 Task: Create in the project VantageTech in Backlog an issue 'Upgrade the scalability of a web application to handle a growing number of users and transactions', assign it to team member softage.2@softage.net and change the status to IN PROGRESS.
Action: Mouse moved to (208, 56)
Screenshot: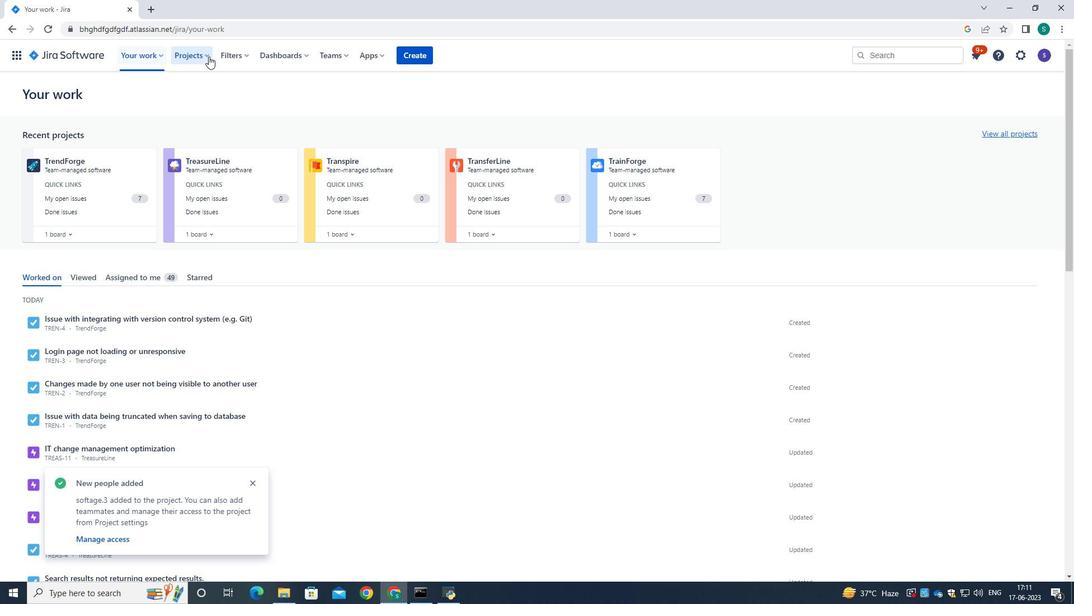 
Action: Mouse pressed left at (208, 56)
Screenshot: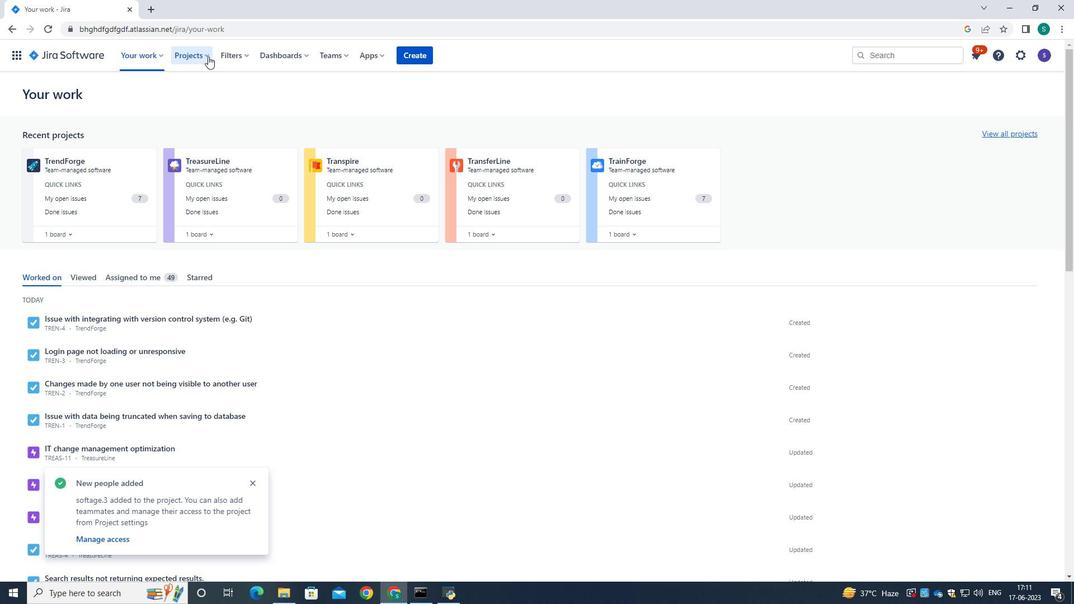 
Action: Mouse moved to (202, 98)
Screenshot: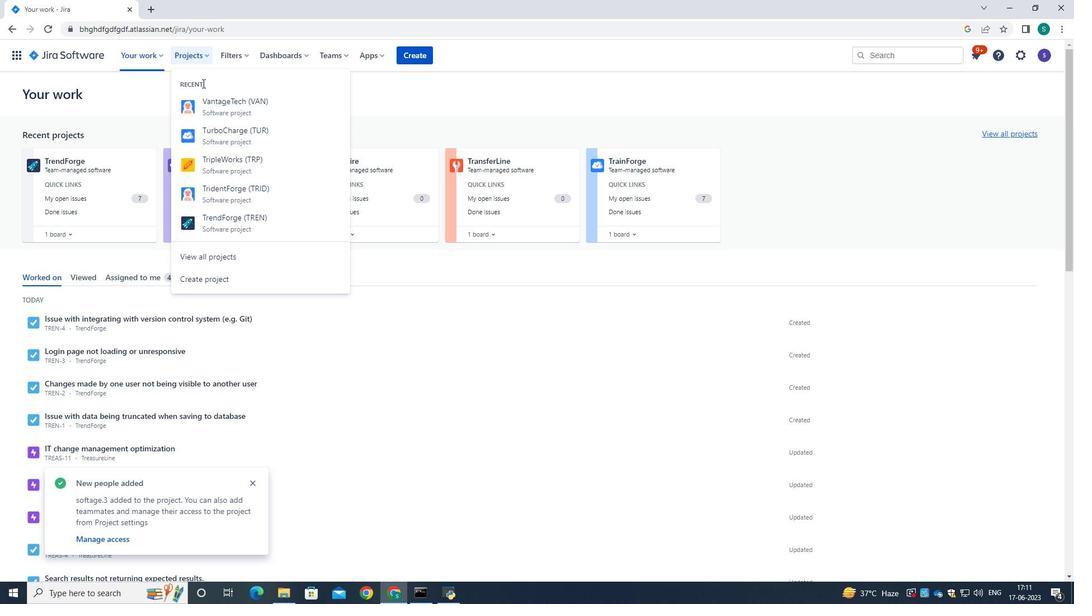 
Action: Mouse pressed left at (202, 98)
Screenshot: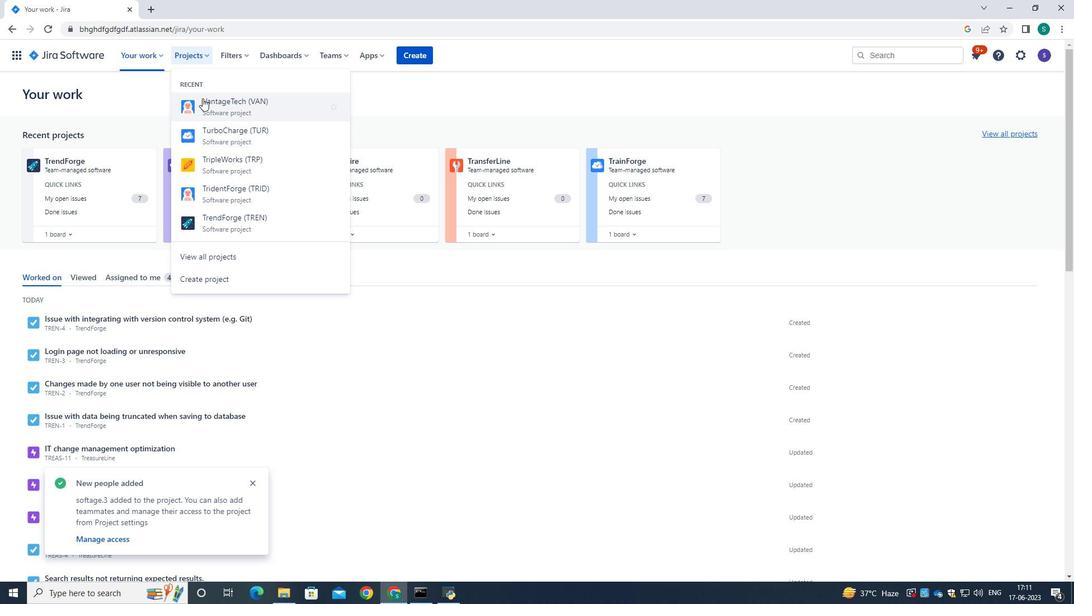 
Action: Mouse moved to (59, 173)
Screenshot: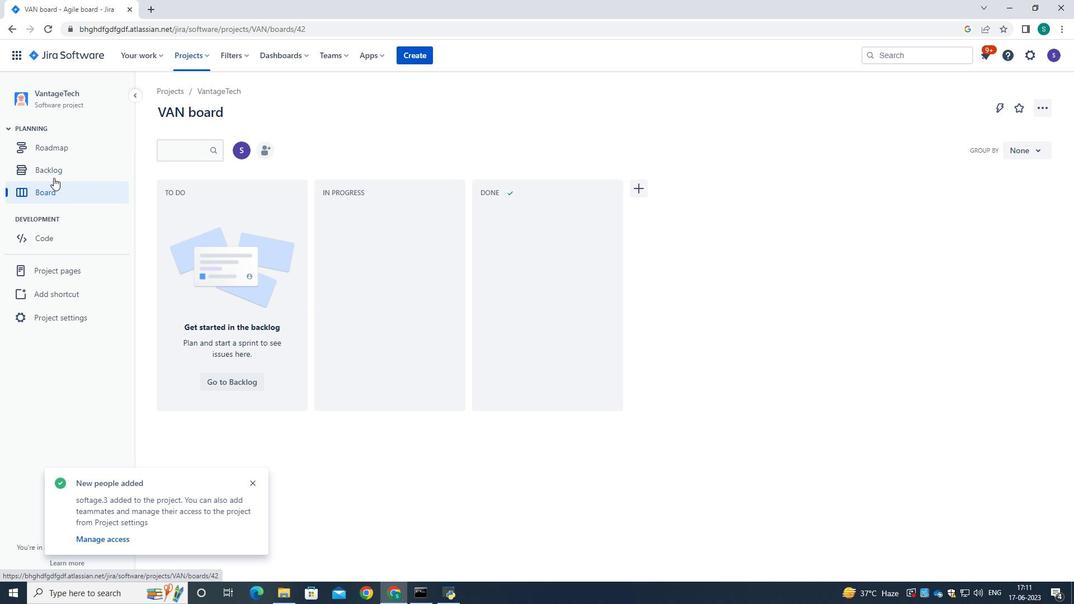 
Action: Mouse pressed left at (59, 173)
Screenshot: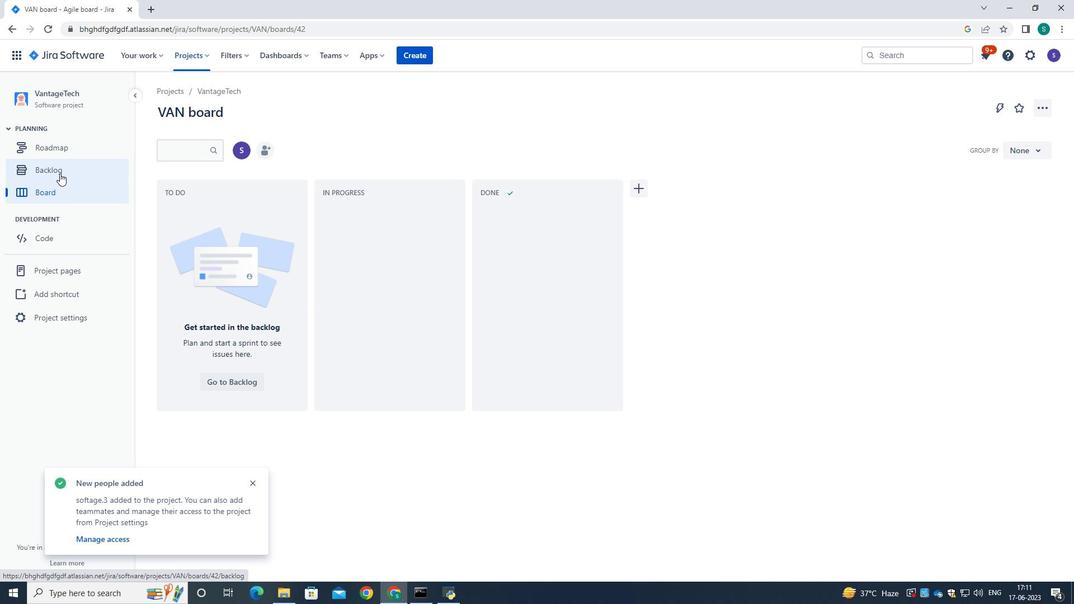 
Action: Mouse moved to (347, 248)
Screenshot: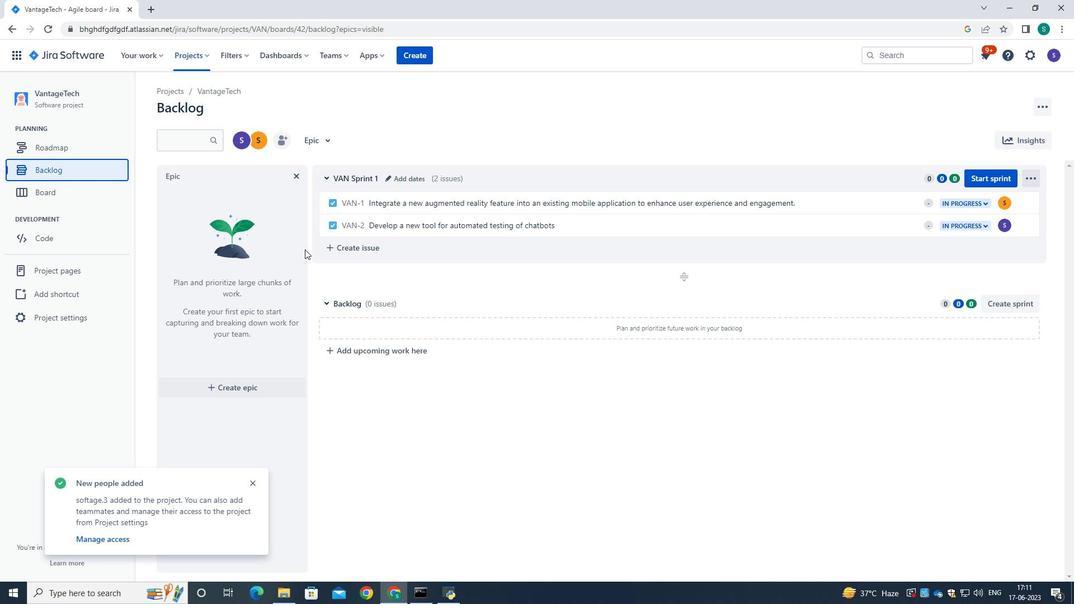 
Action: Mouse pressed left at (347, 248)
Screenshot: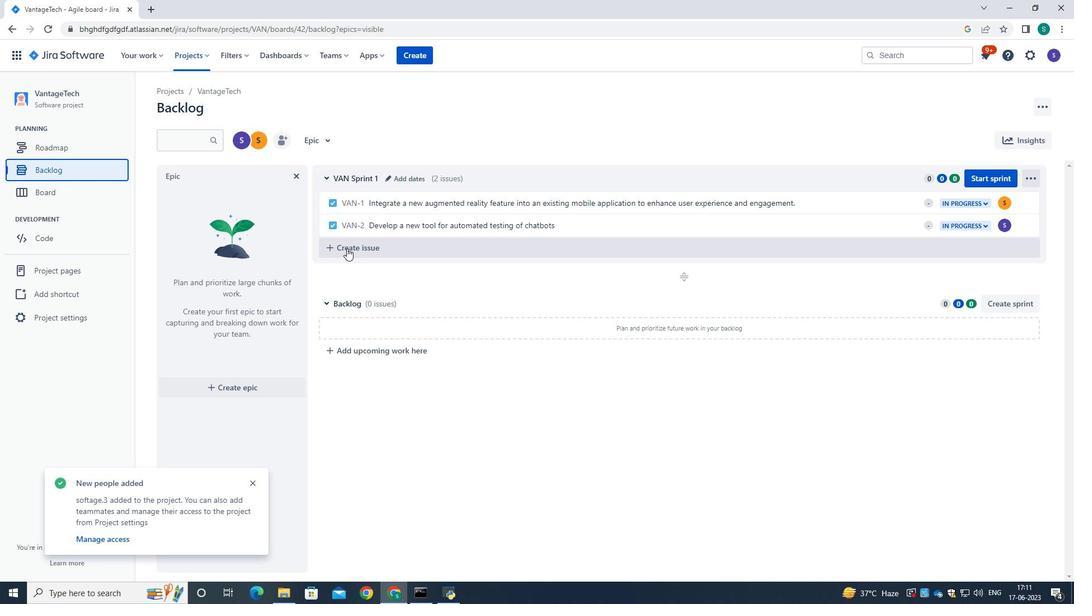 
Action: Mouse moved to (399, 246)
Screenshot: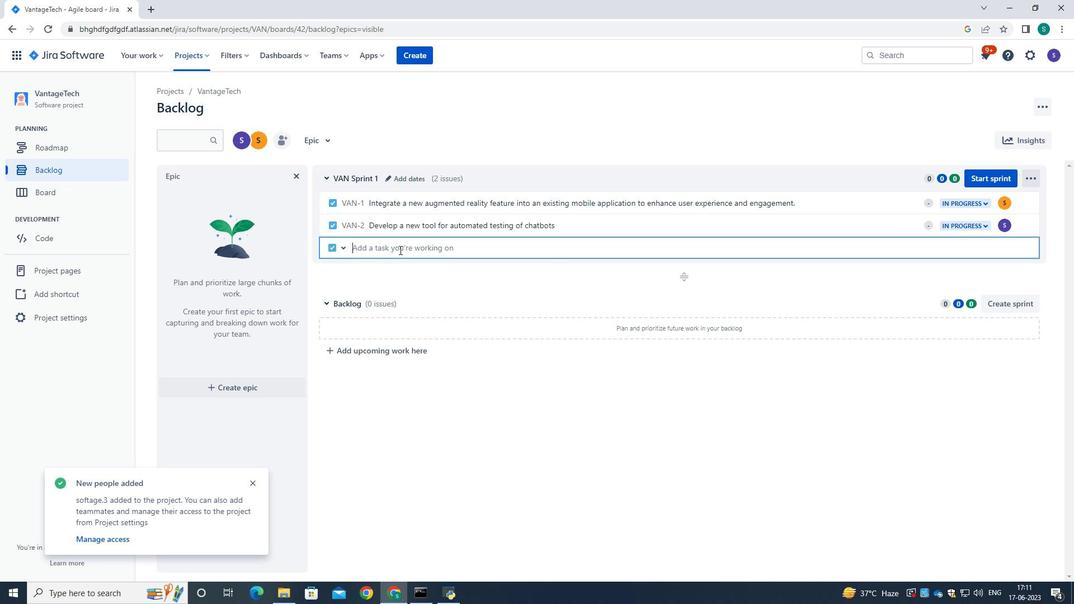 
Action: Mouse pressed left at (399, 246)
Screenshot: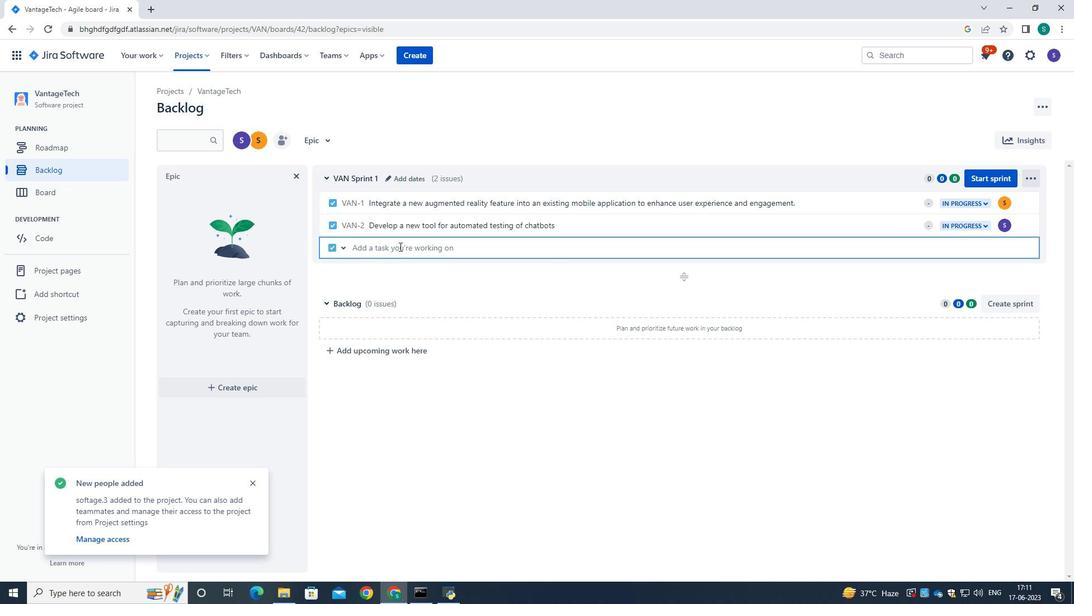 
Action: Key pressed <Key.caps_lock>U<Key.caps_lock>pgara<Key.backspace><Key.backspace><Key.backspace>rade<Key.space>the<Key.space>scalability<Key.space>of<Key.space>a<Key.space>web<Key.space>application<Key.space>to<Key.space>handle<Key.space>a<Key.space>growing<Key.space>number<Key.space>of<Key.space>users<Key.space>and<Key.space>transactions.<Key.enter>
Screenshot: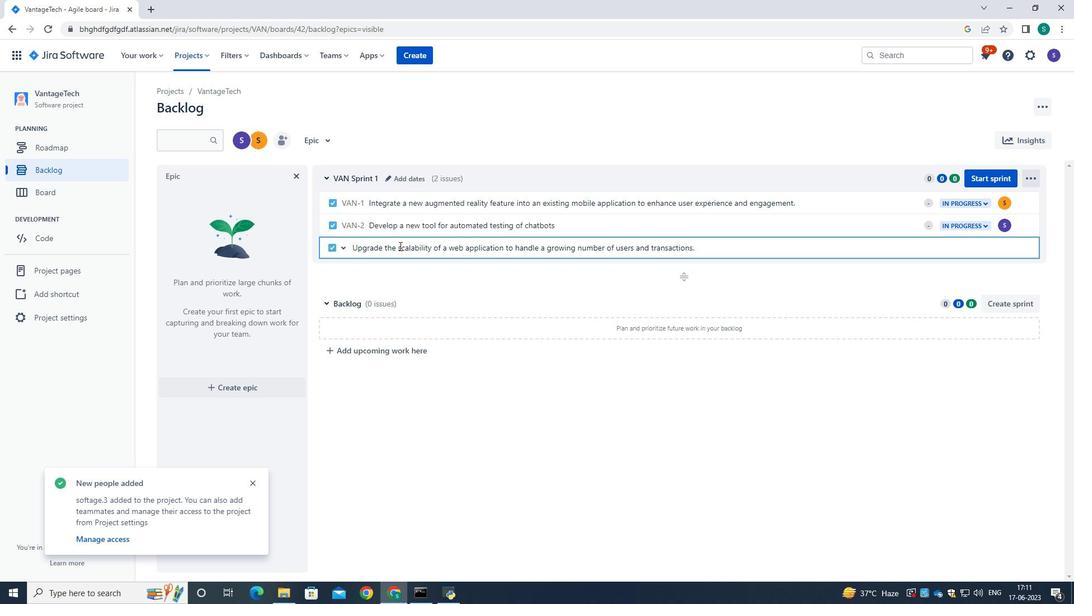 
Action: Mouse moved to (1010, 250)
Screenshot: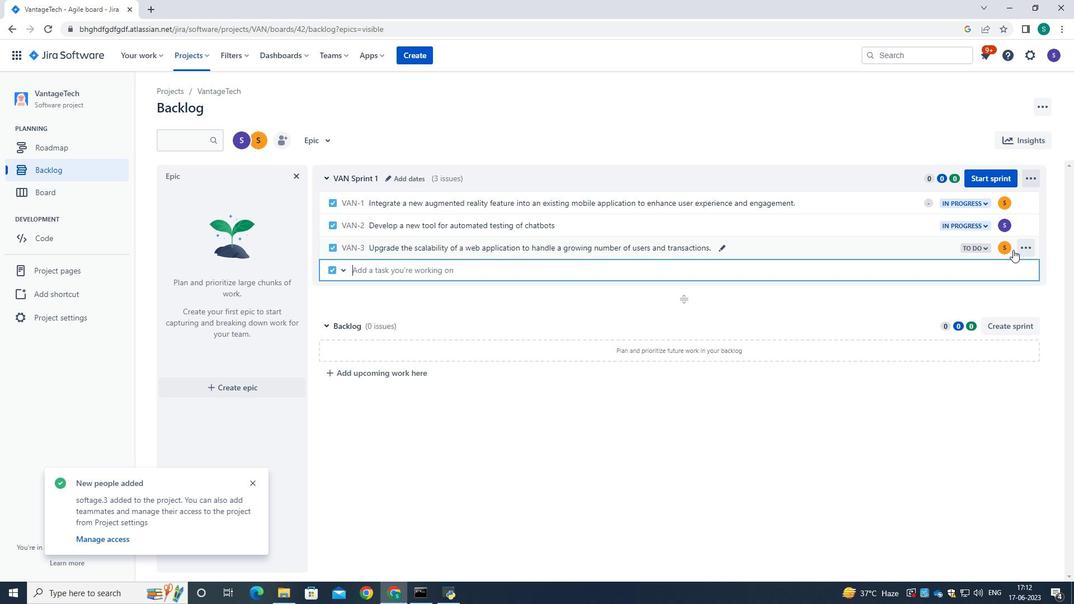 
Action: Mouse pressed left at (1010, 250)
Screenshot: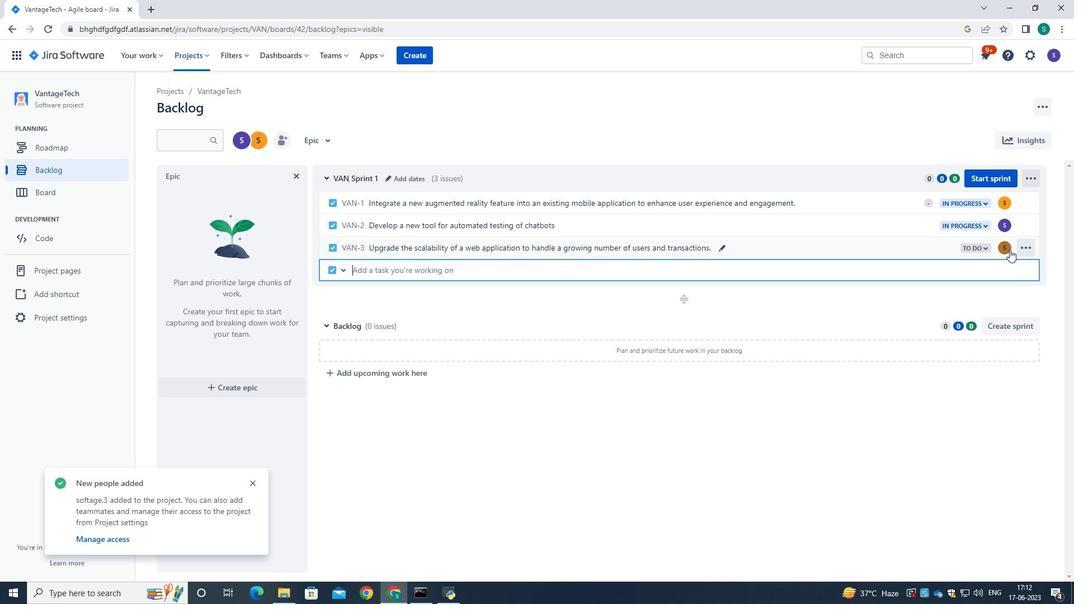 
Action: Mouse moved to (882, 252)
Screenshot: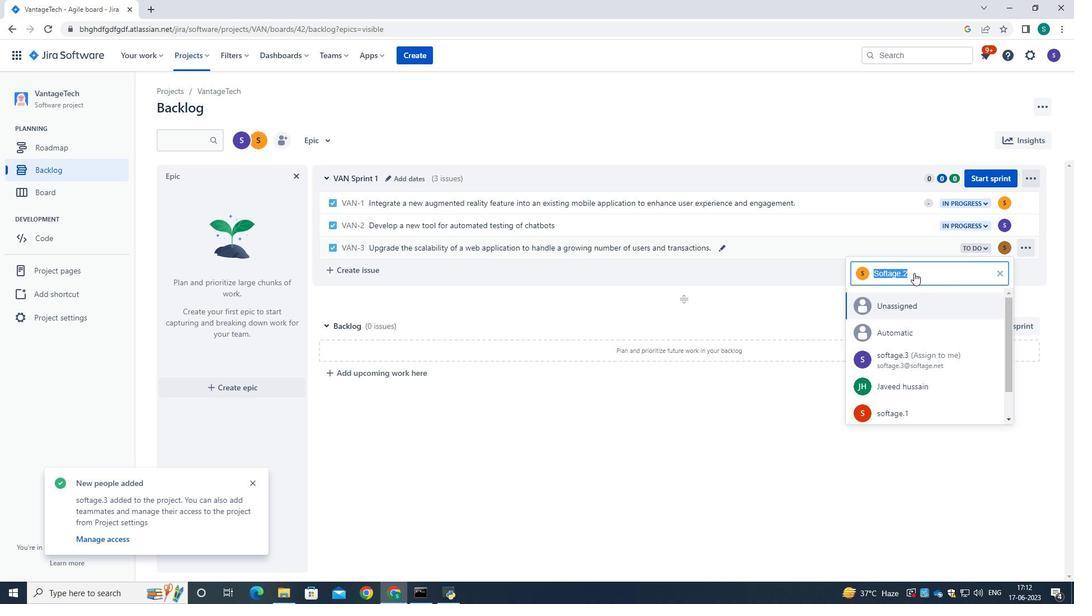 
Action: Key pressed <Key.backspace>softage.2<Key.shift>@softage.net
Screenshot: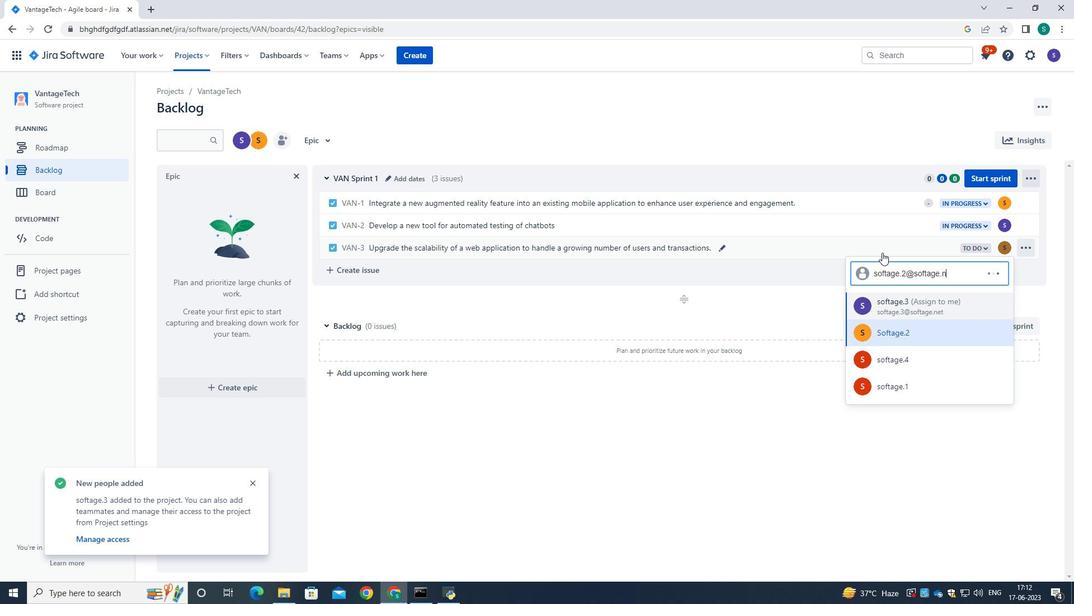 
Action: Mouse moved to (900, 308)
Screenshot: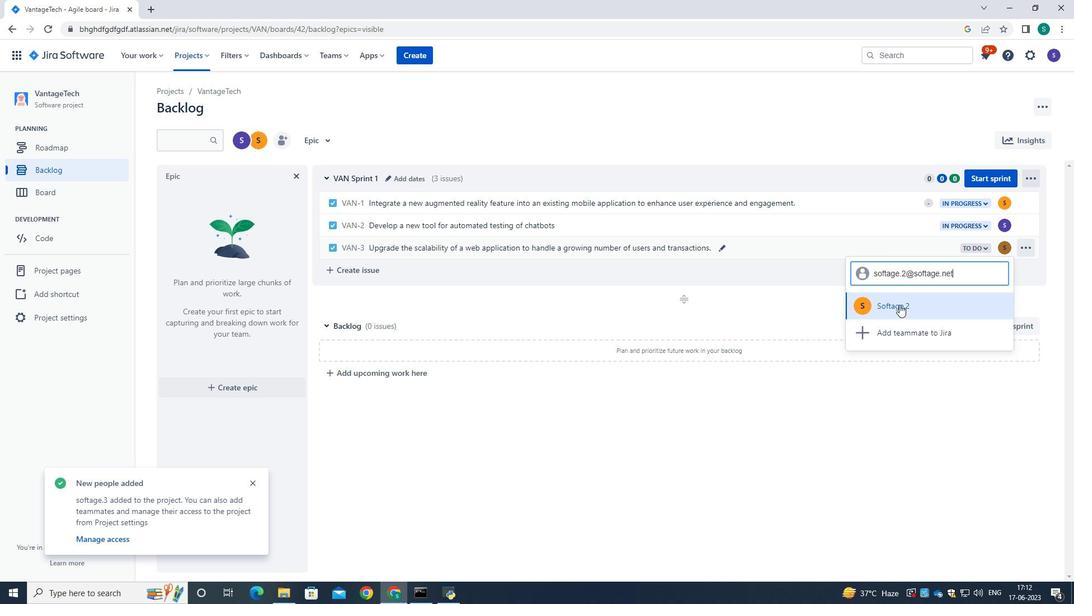 
Action: Mouse pressed left at (900, 308)
Screenshot: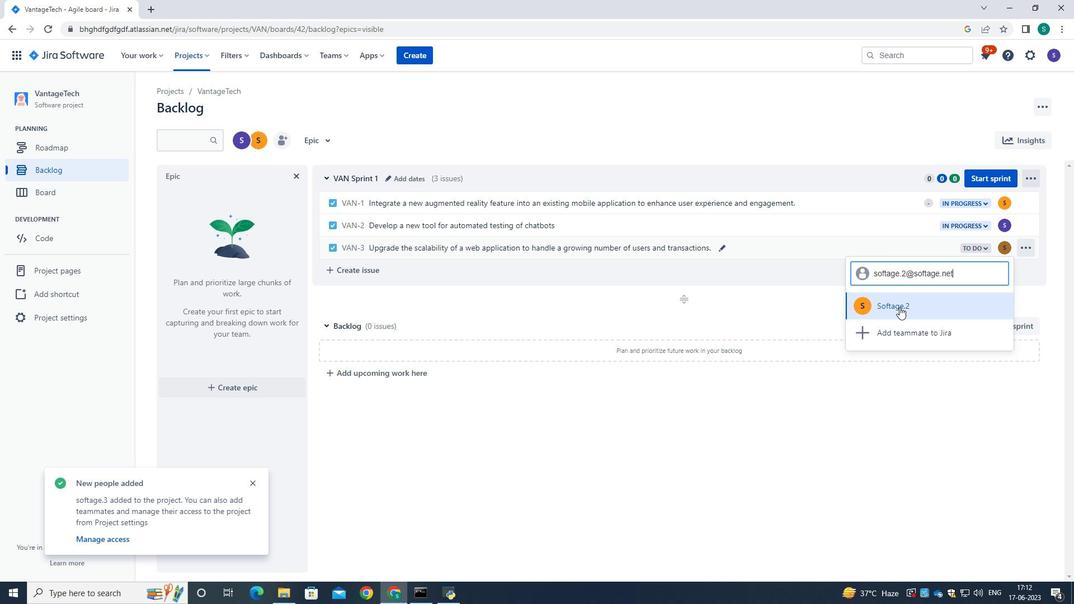 
Action: Mouse moved to (971, 245)
Screenshot: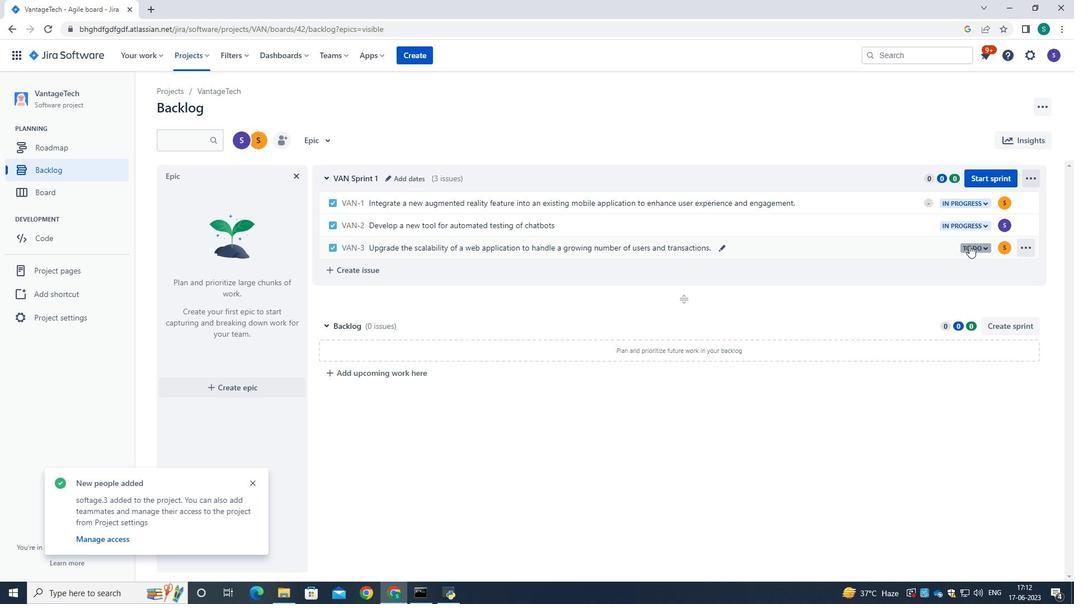 
Action: Mouse pressed left at (971, 245)
Screenshot: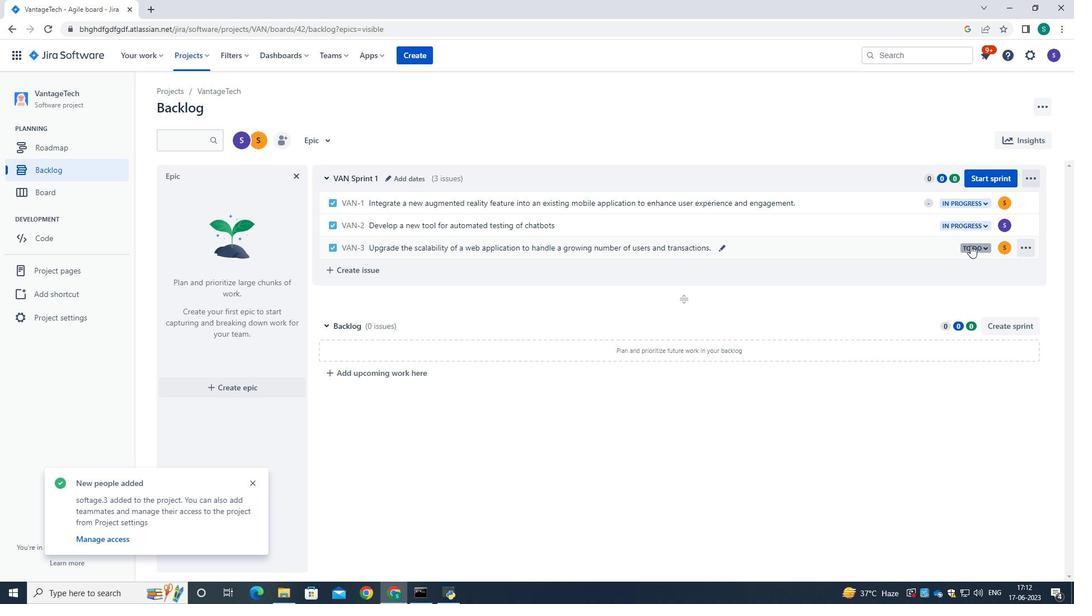 
Action: Mouse moved to (929, 273)
Screenshot: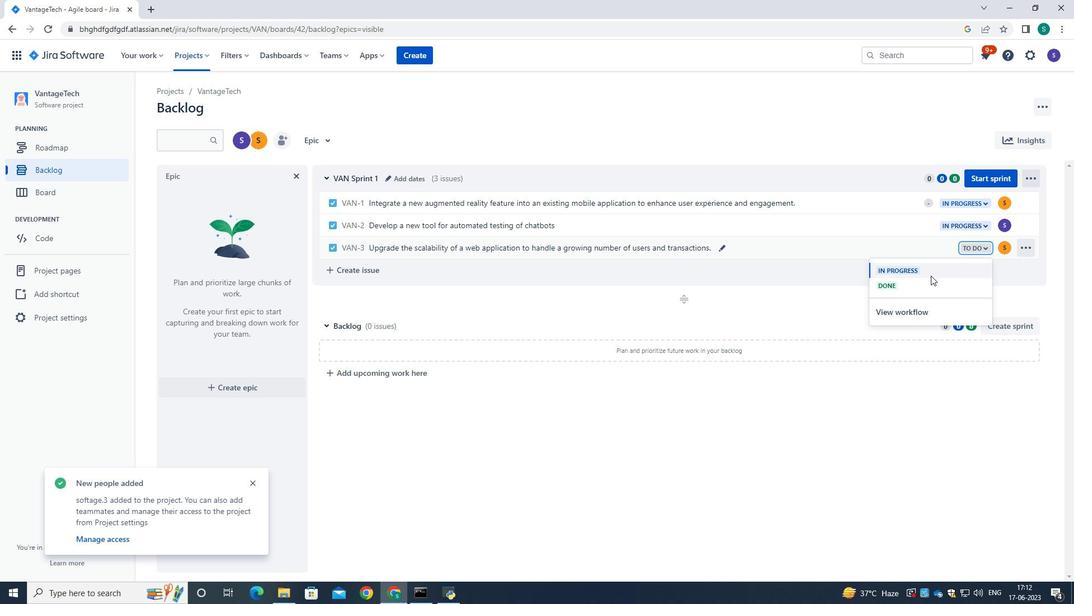 
Action: Mouse pressed left at (929, 273)
Screenshot: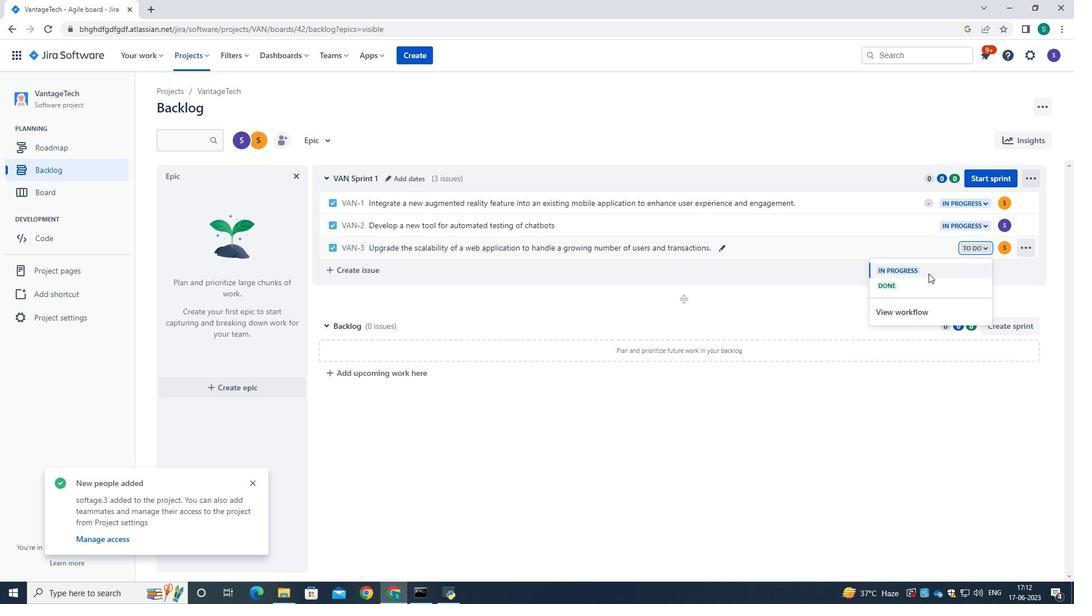 
Action: Mouse moved to (813, 281)
Screenshot: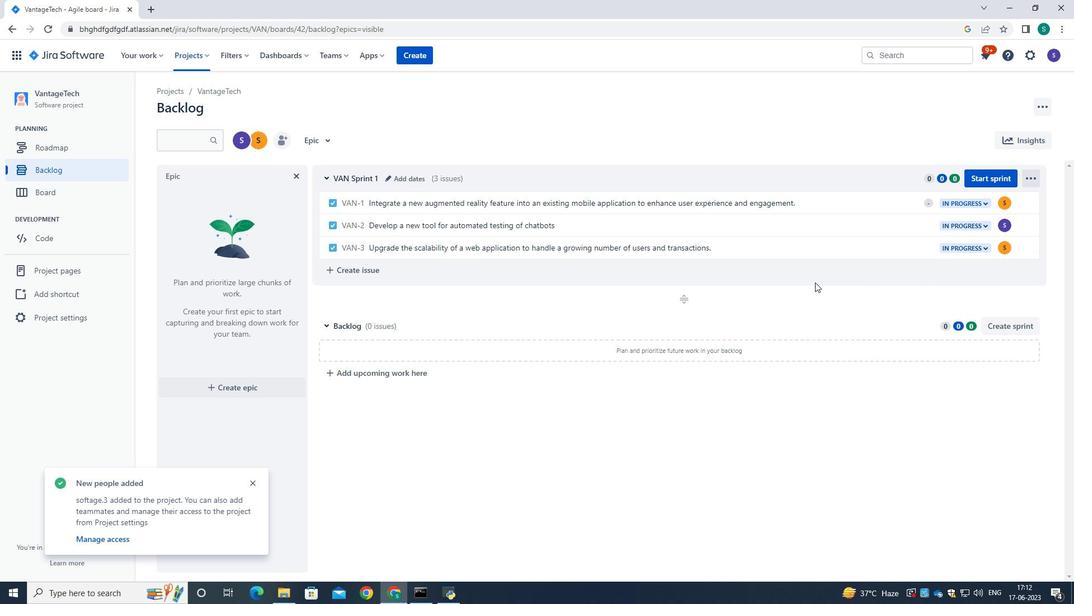 
Action: Mouse pressed left at (813, 281)
Screenshot: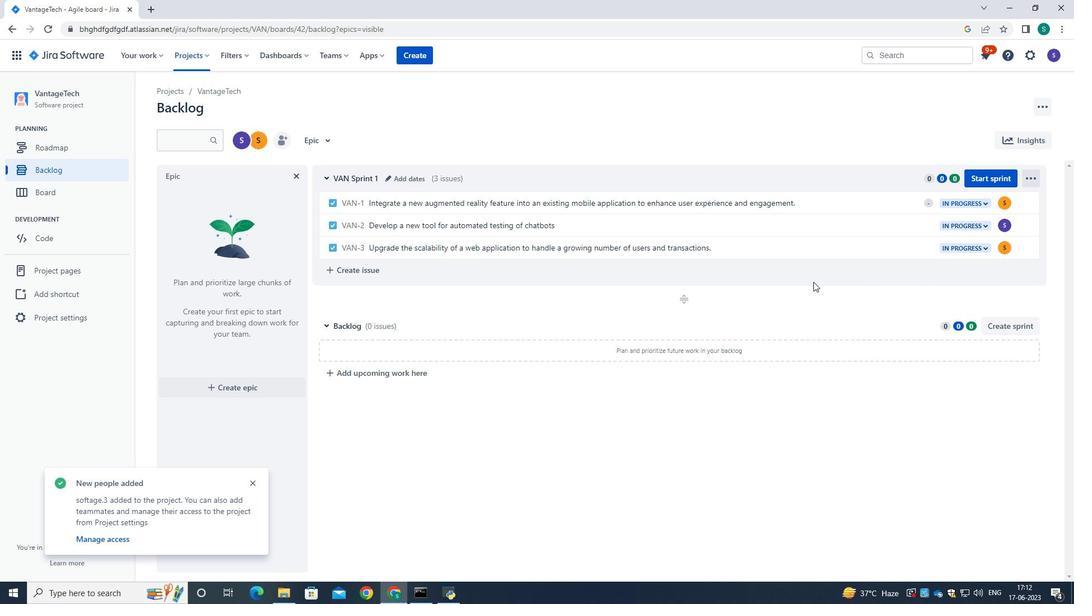
